 Task: Add Natural Factors Rx Omega to the cart.
Action: Mouse moved to (275, 118)
Screenshot: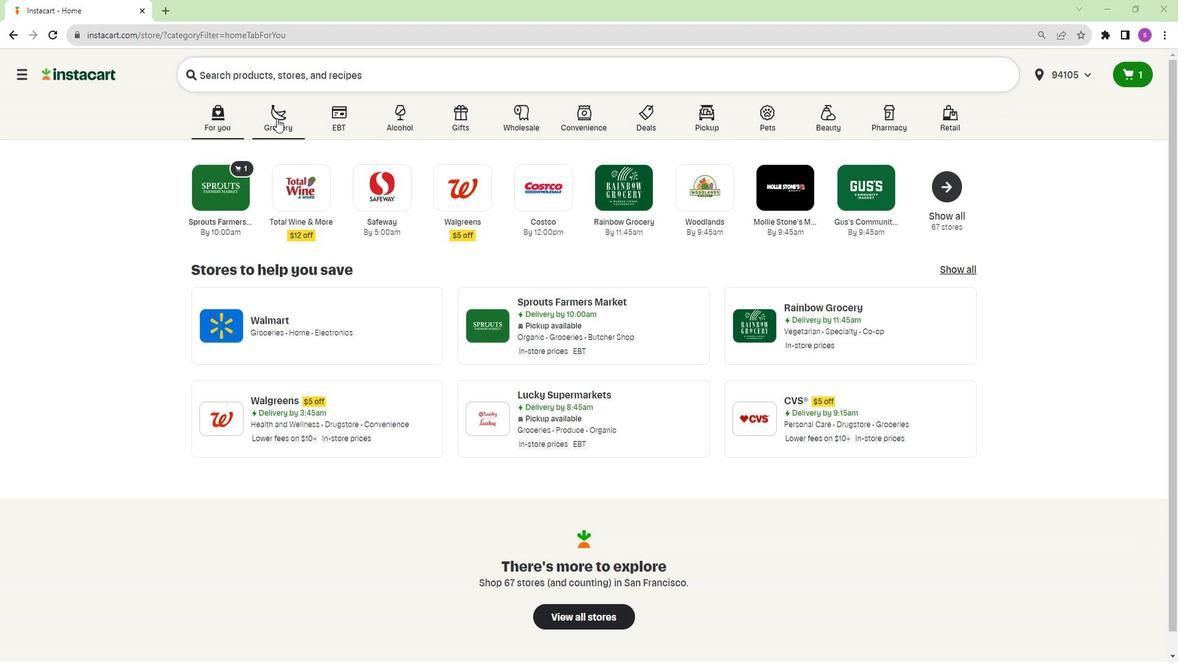 
Action: Mouse pressed left at (275, 118)
Screenshot: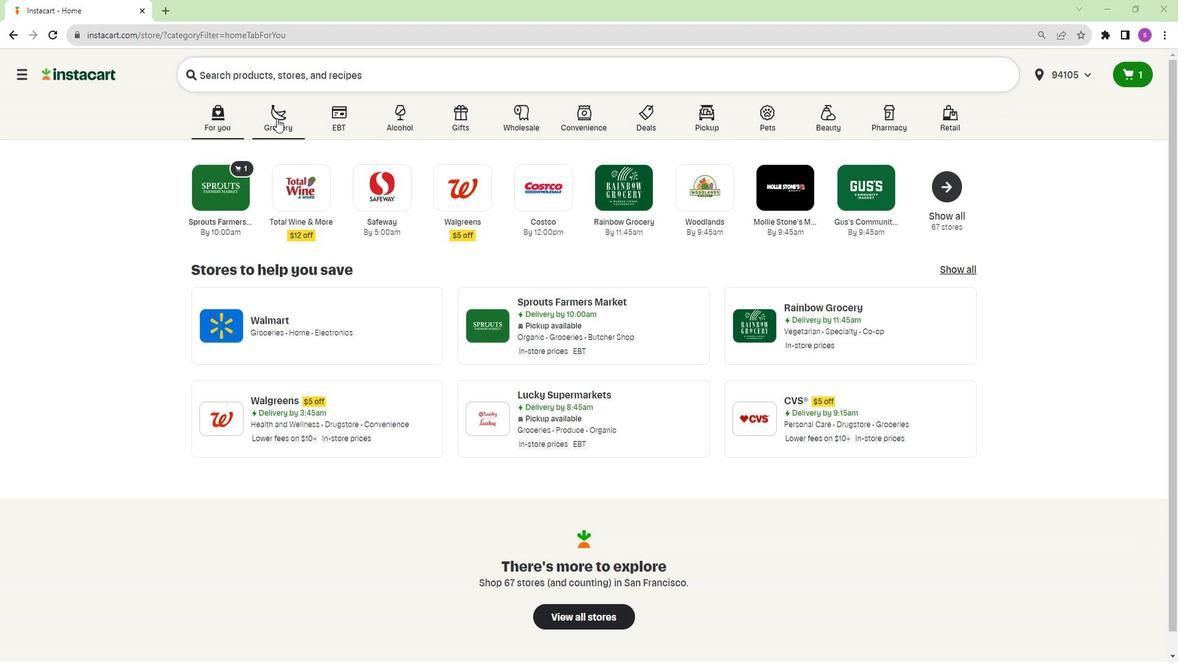 
Action: Mouse moved to (752, 202)
Screenshot: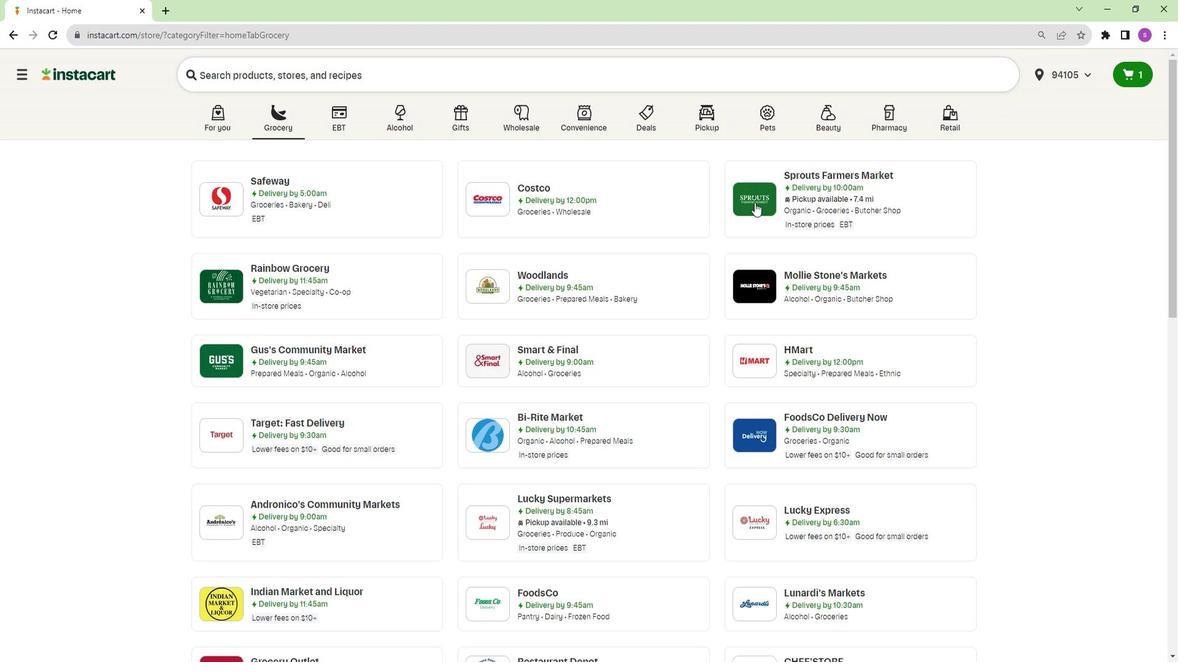 
Action: Mouse pressed left at (752, 202)
Screenshot: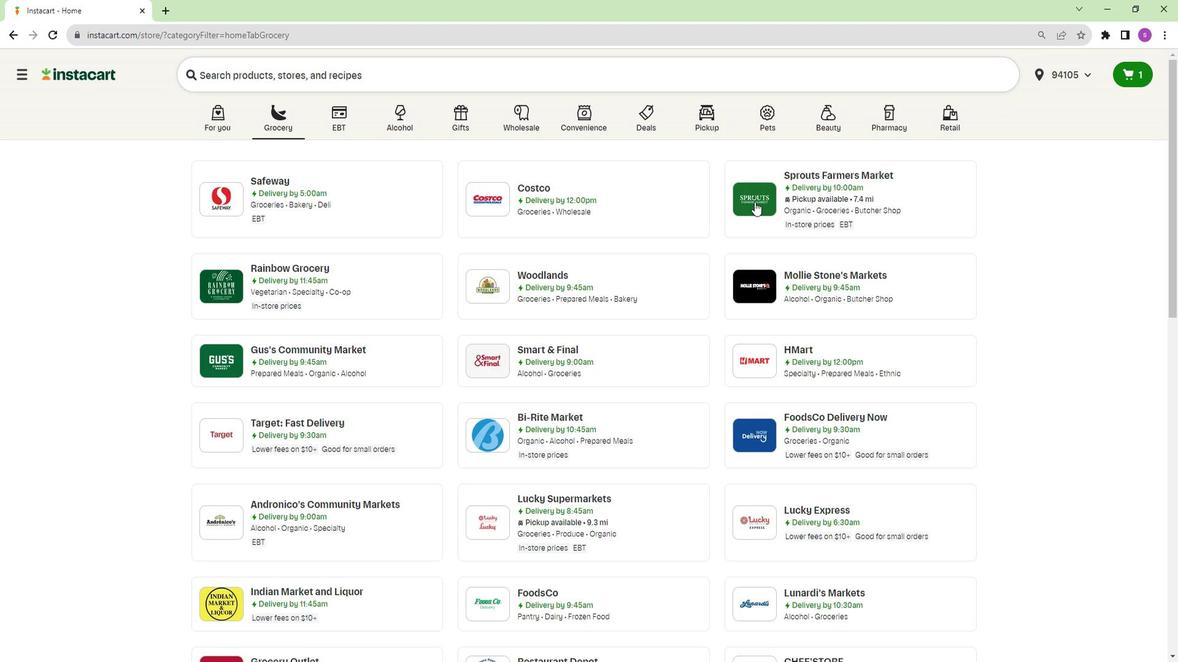 
Action: Mouse moved to (83, 466)
Screenshot: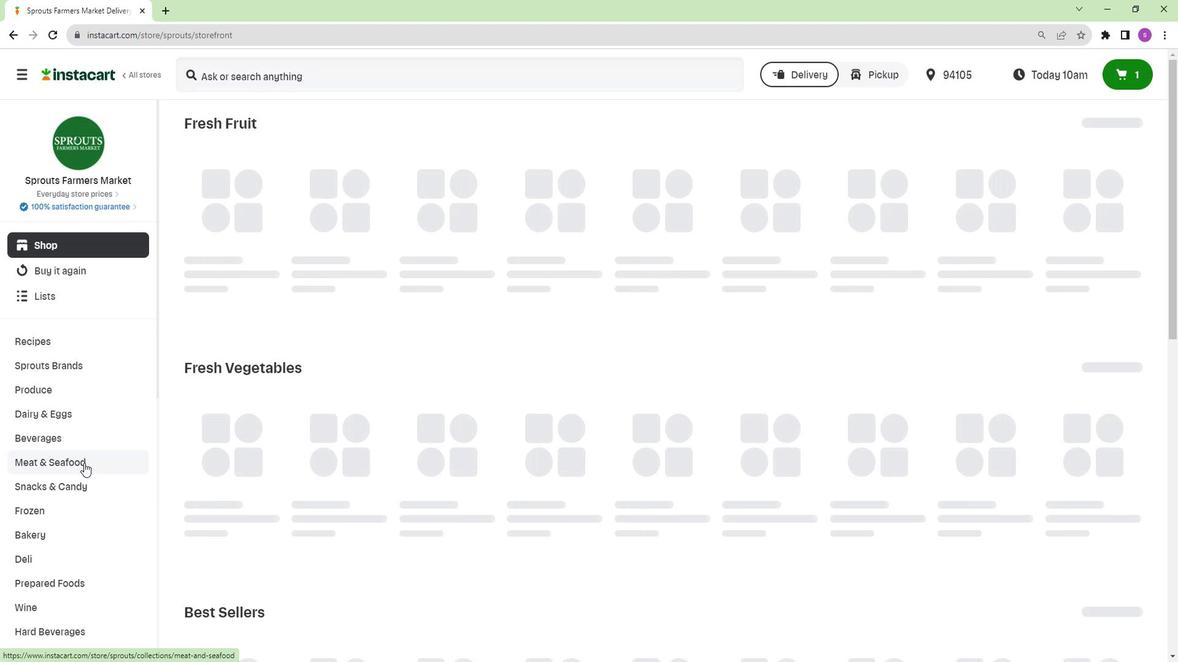 
Action: Mouse scrolled (83, 465) with delta (0, 0)
Screenshot: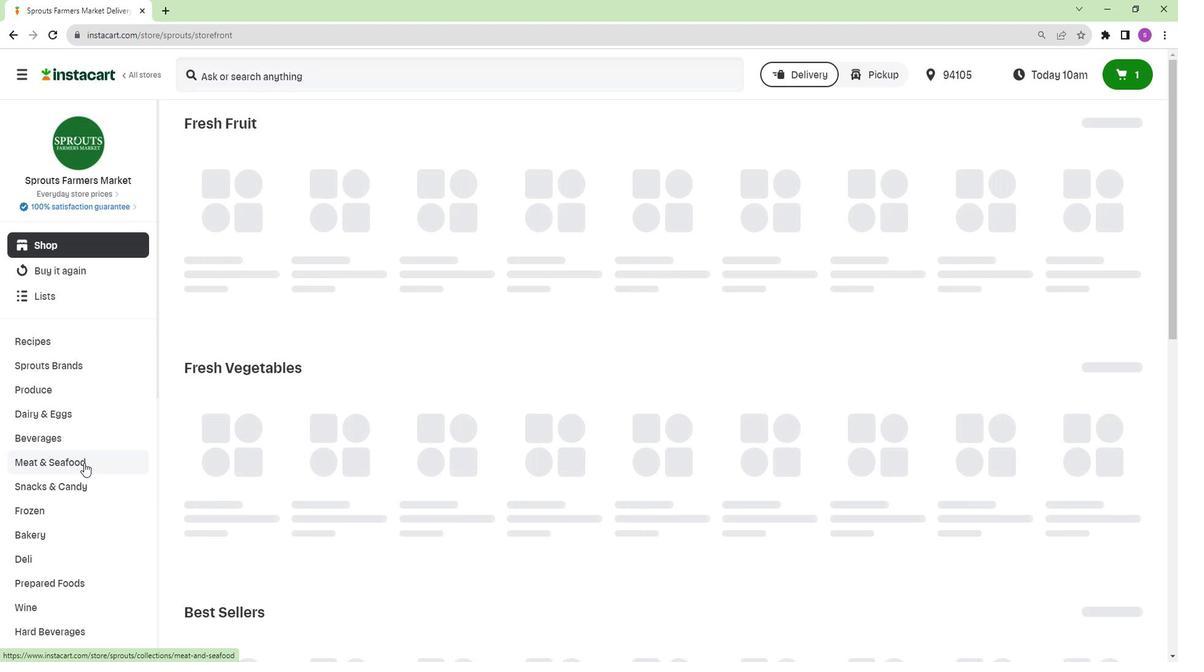 
Action: Mouse moved to (86, 463)
Screenshot: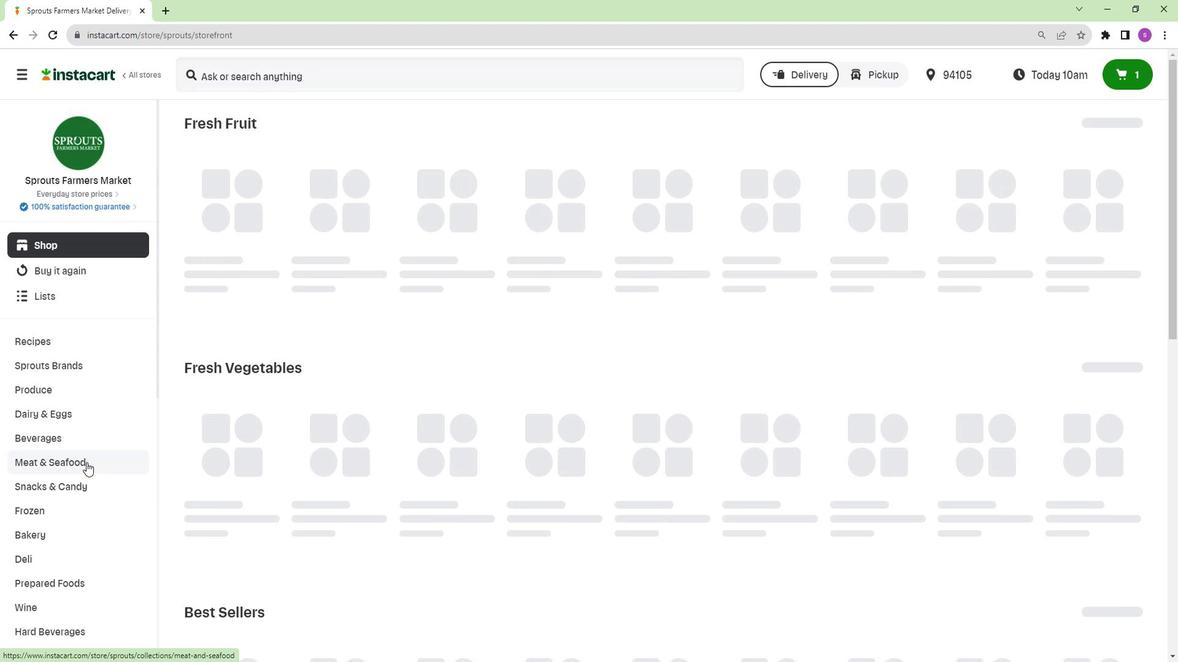 
Action: Mouse scrolled (86, 463) with delta (0, 0)
Screenshot: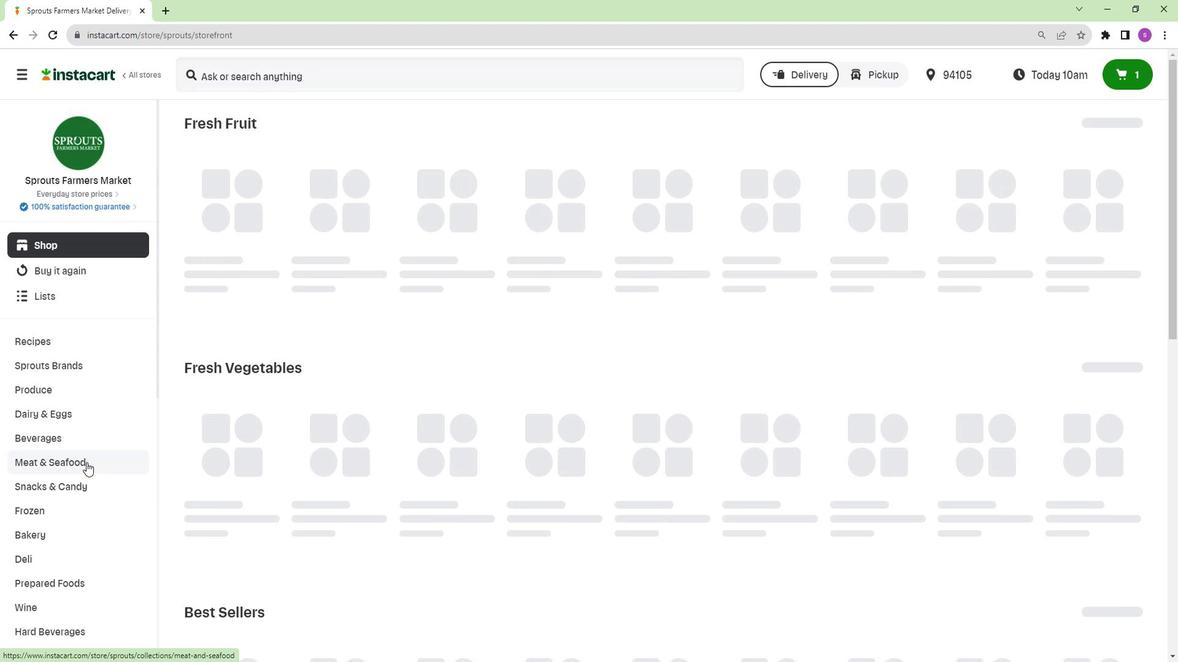 
Action: Mouse moved to (96, 451)
Screenshot: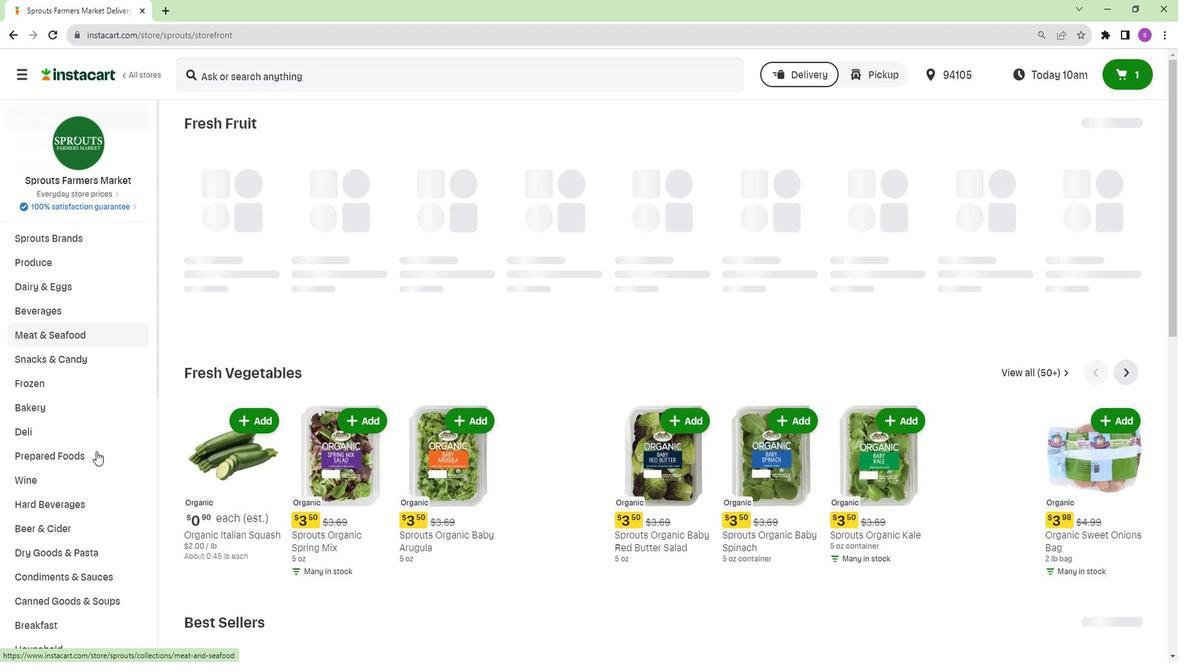 
Action: Mouse scrolled (96, 450) with delta (0, 0)
Screenshot: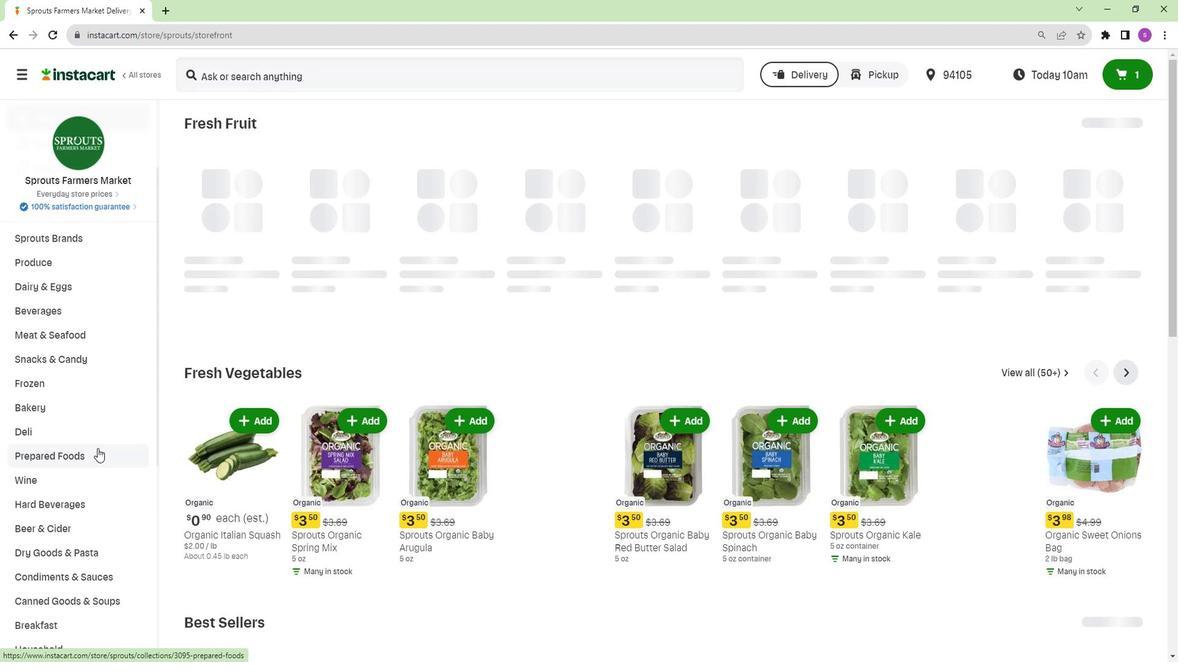 
Action: Mouse scrolled (96, 450) with delta (0, 0)
Screenshot: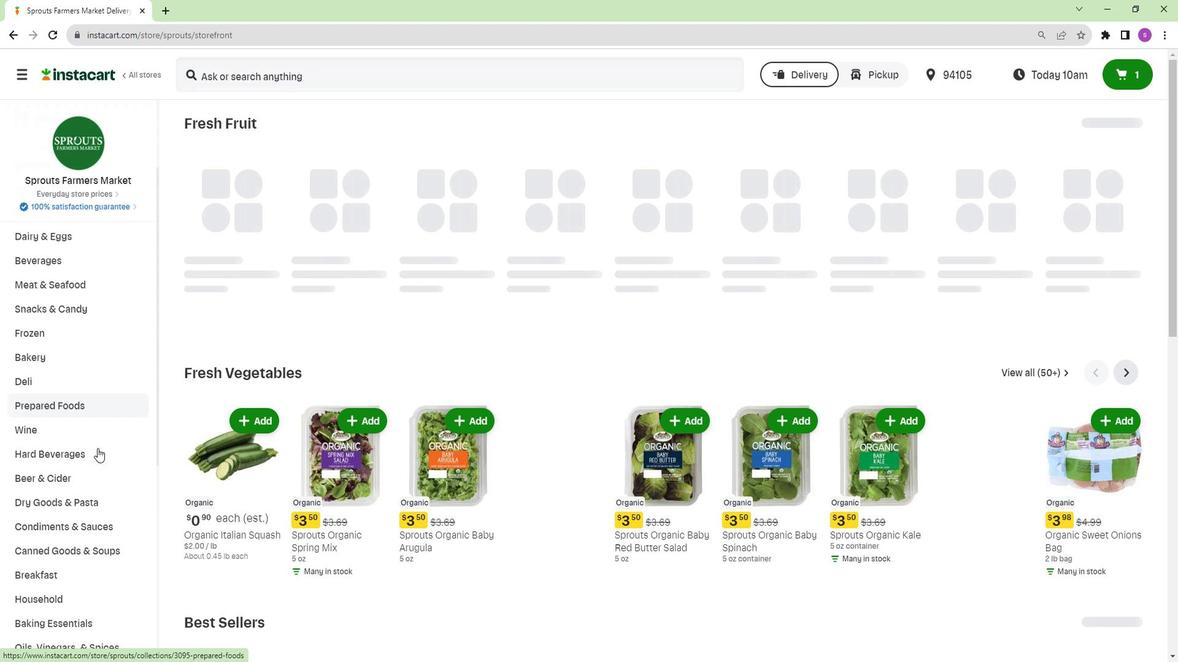 
Action: Mouse moved to (96, 450)
Screenshot: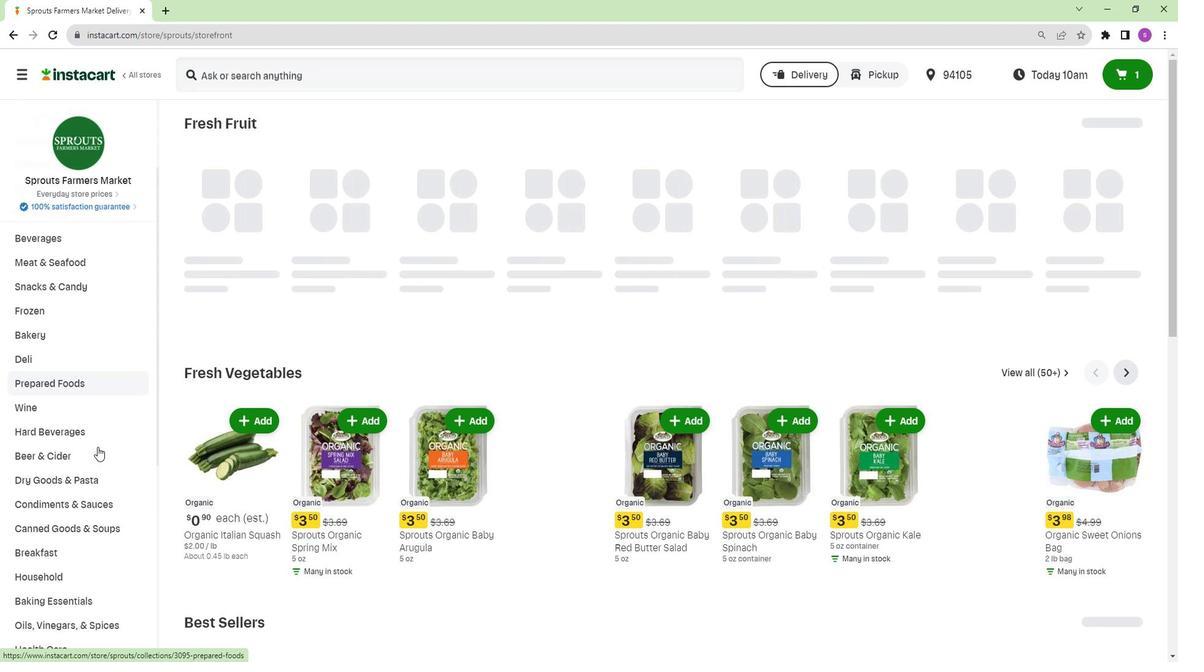 
Action: Mouse scrolled (96, 449) with delta (0, 0)
Screenshot: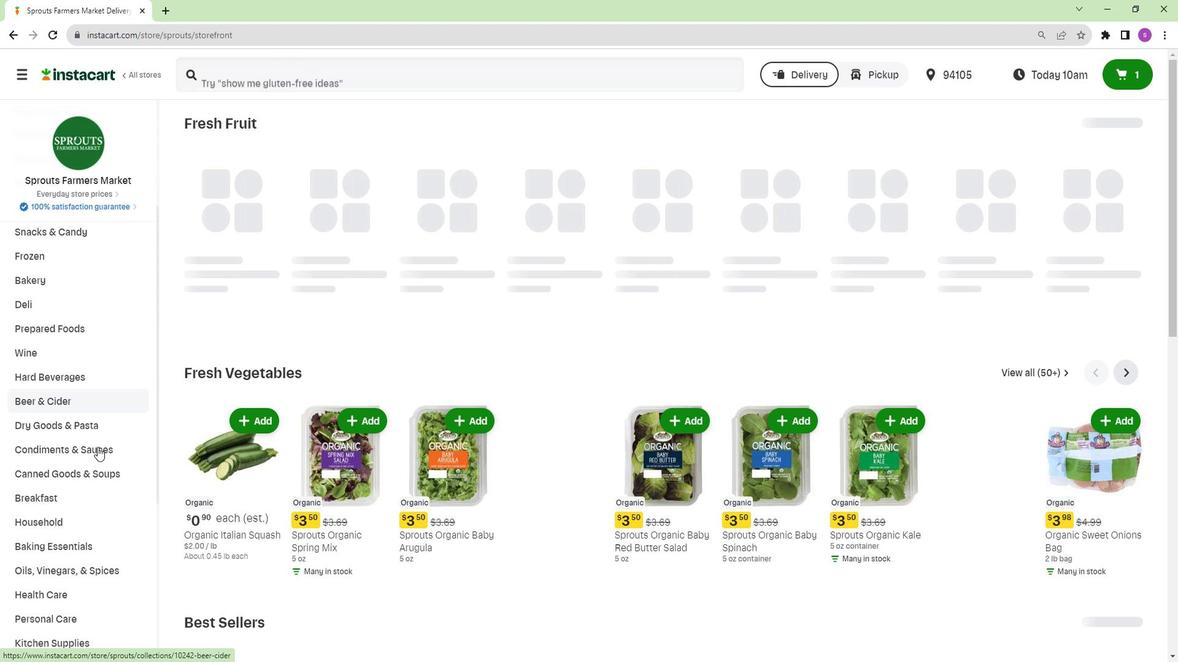 
Action: Mouse scrolled (96, 449) with delta (0, 0)
Screenshot: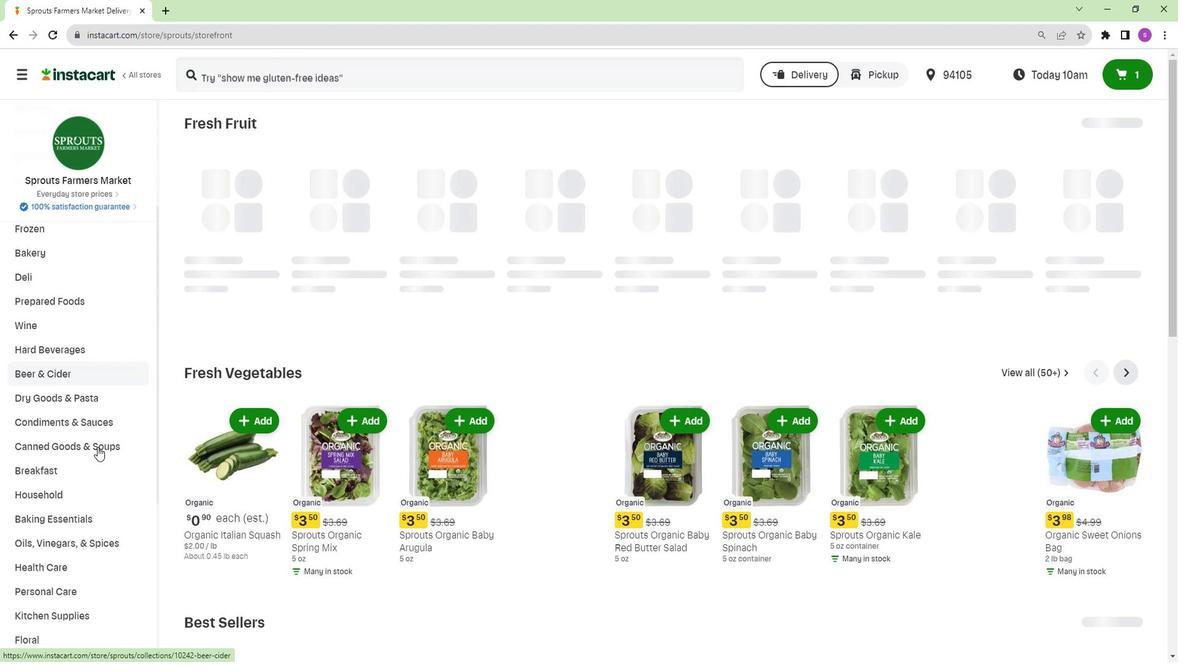
Action: Mouse moved to (55, 466)
Screenshot: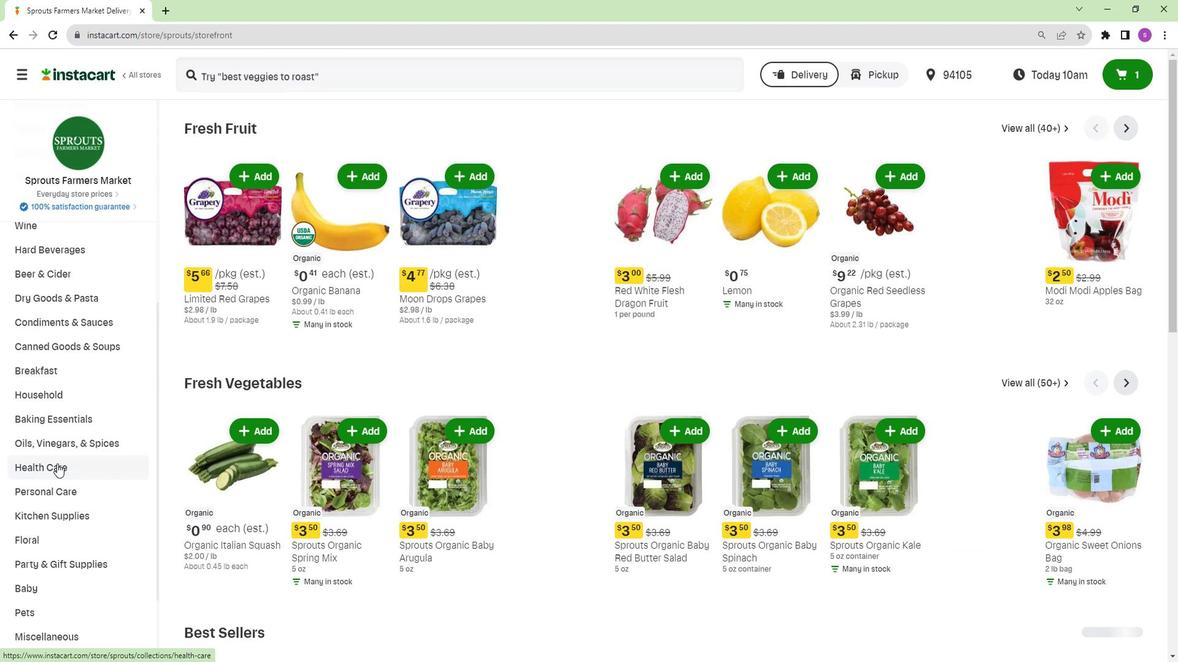 
Action: Mouse pressed left at (55, 466)
Screenshot: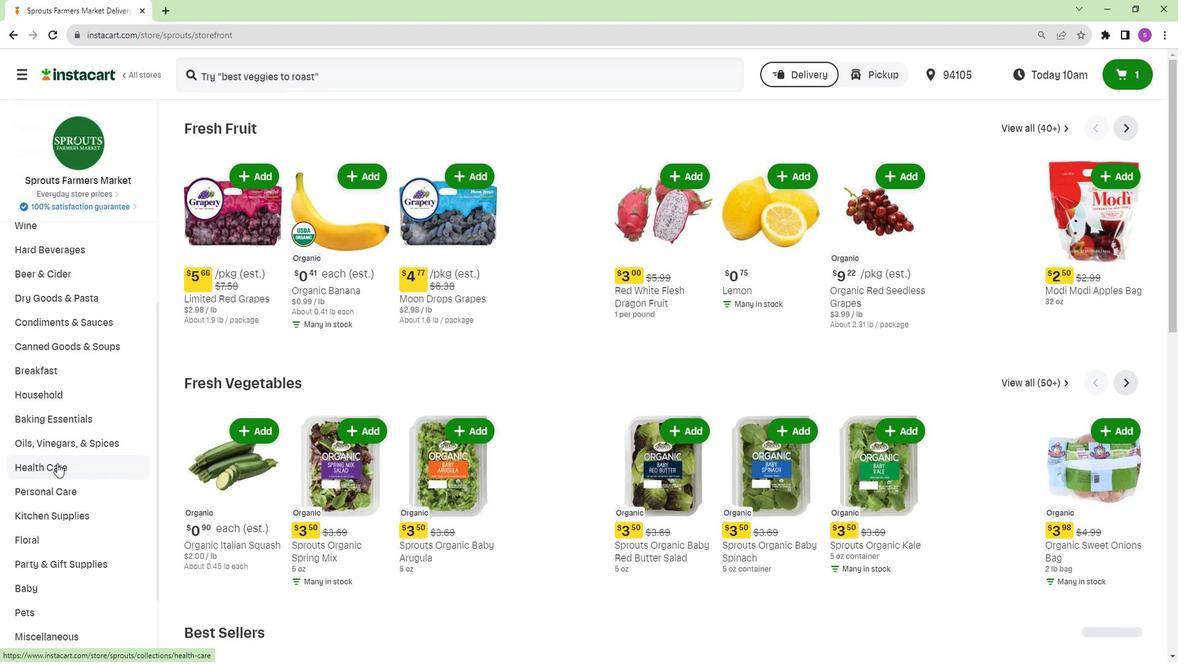 
Action: Mouse moved to (99, 520)
Screenshot: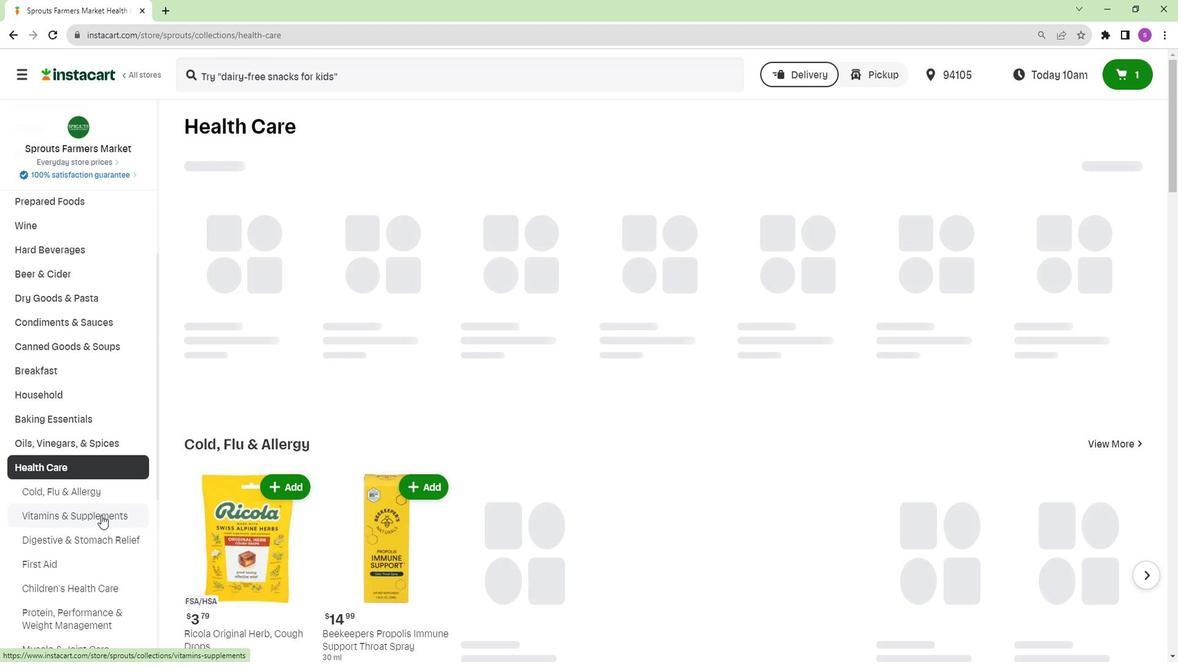 
Action: Mouse pressed left at (99, 520)
Screenshot: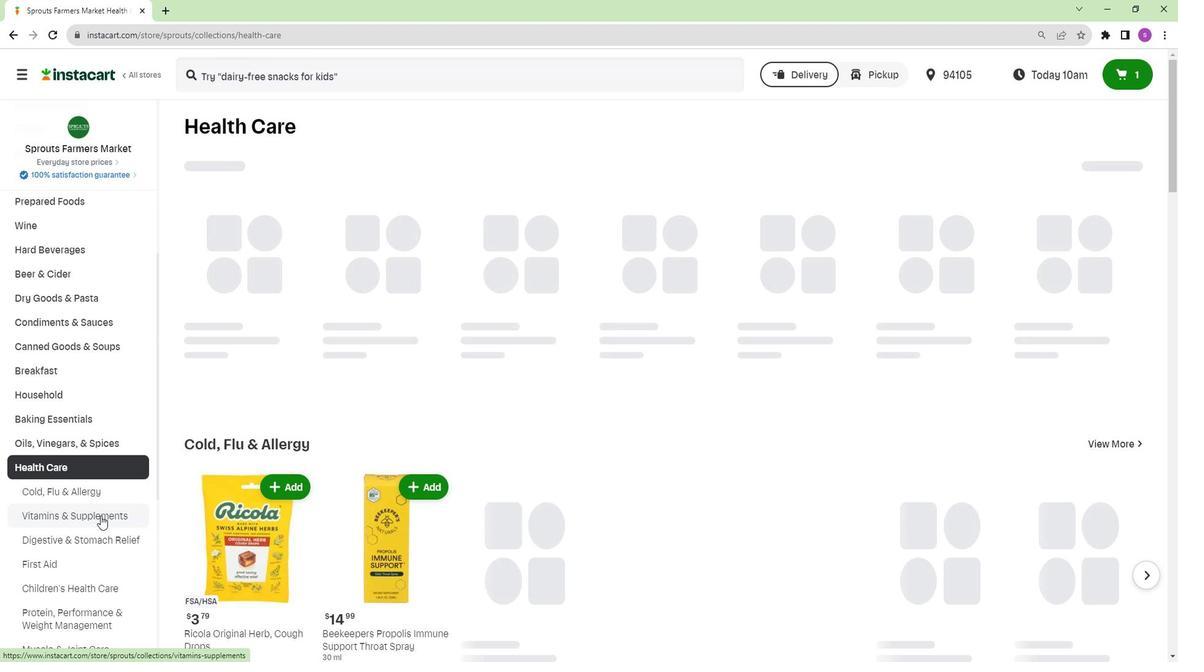 
Action: Mouse moved to (747, 173)
Screenshot: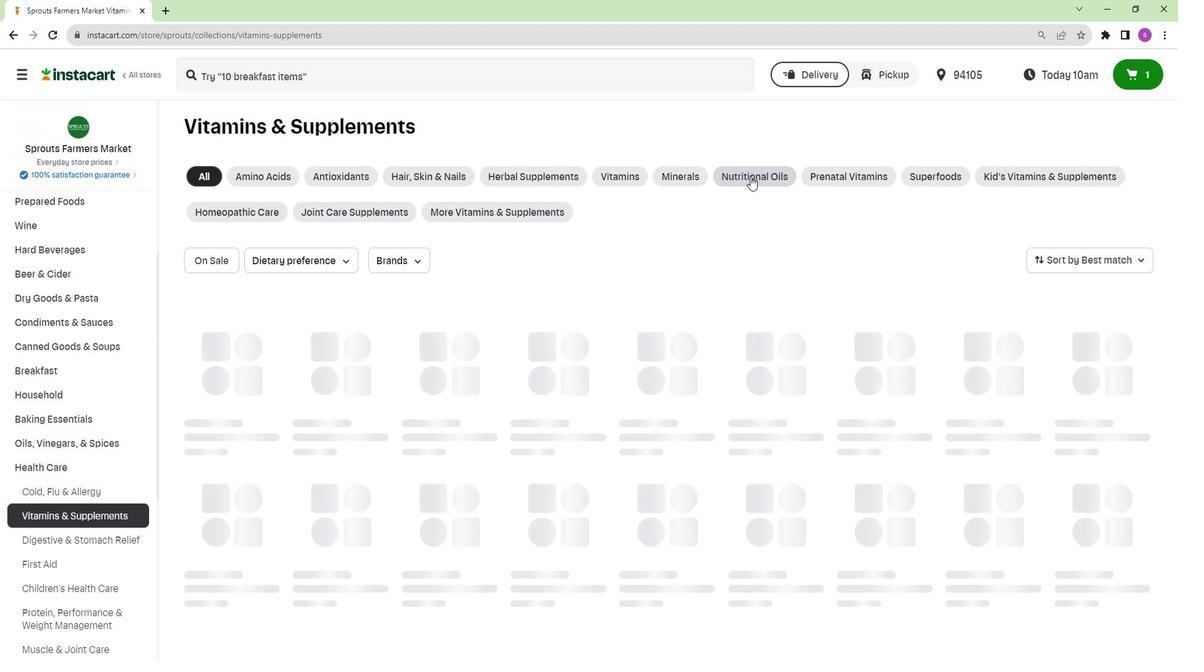 
Action: Mouse pressed left at (747, 173)
Screenshot: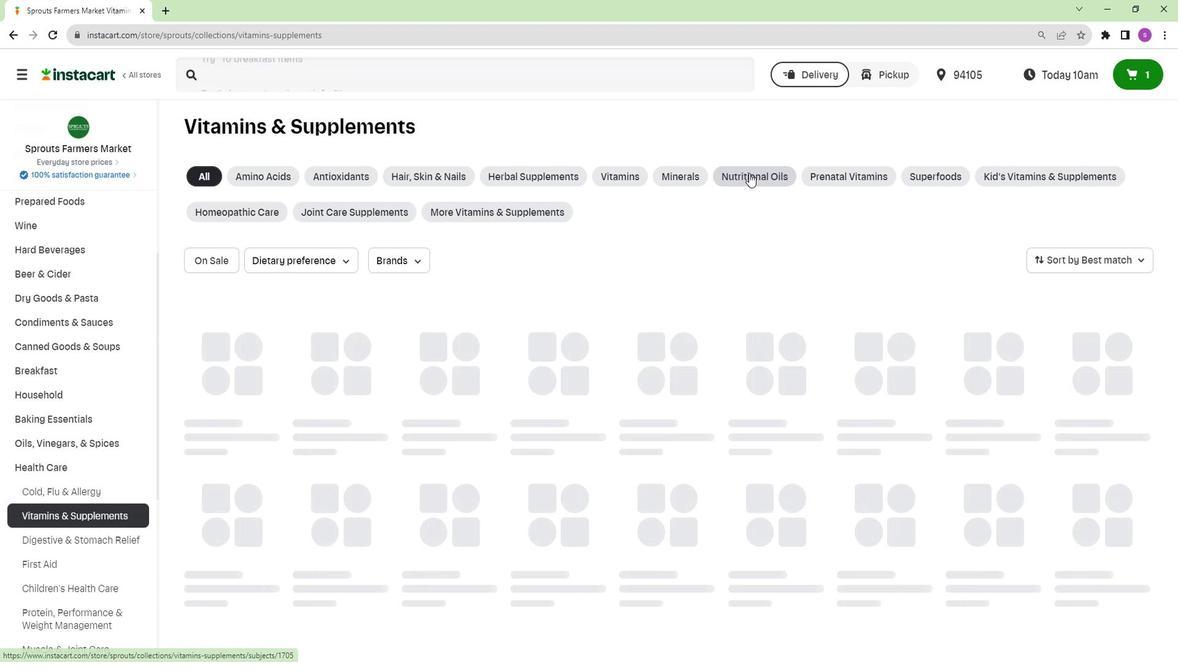 
Action: Mouse moved to (386, 71)
Screenshot: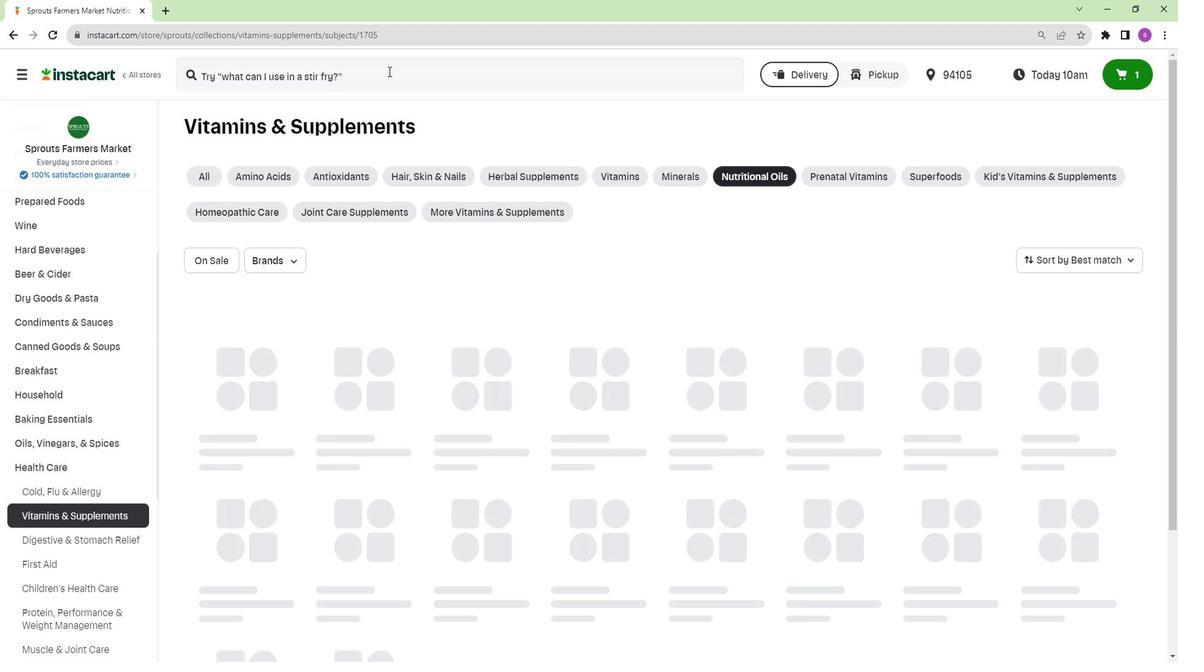 
Action: Mouse pressed left at (386, 71)
Screenshot: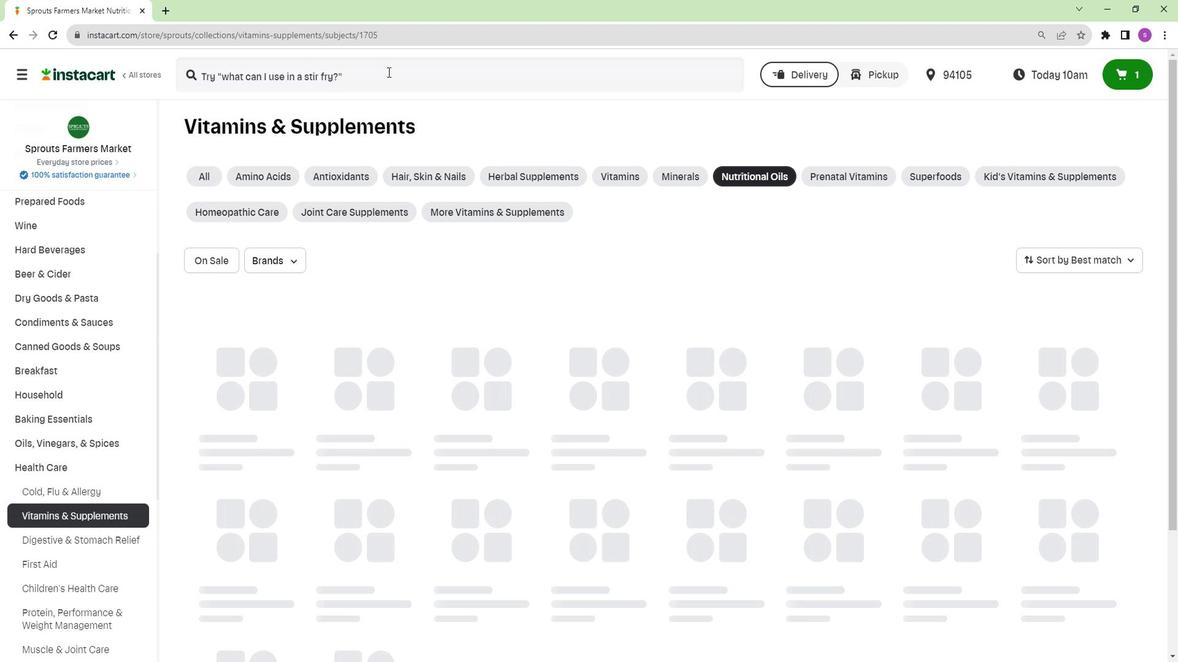 
Action: Key pressed <Key.shift>Natural<Key.space><Key.shift>Factors<Key.space><Key.shift>Rx<Key.space><Key.shift>Omega<Key.enter>
Screenshot: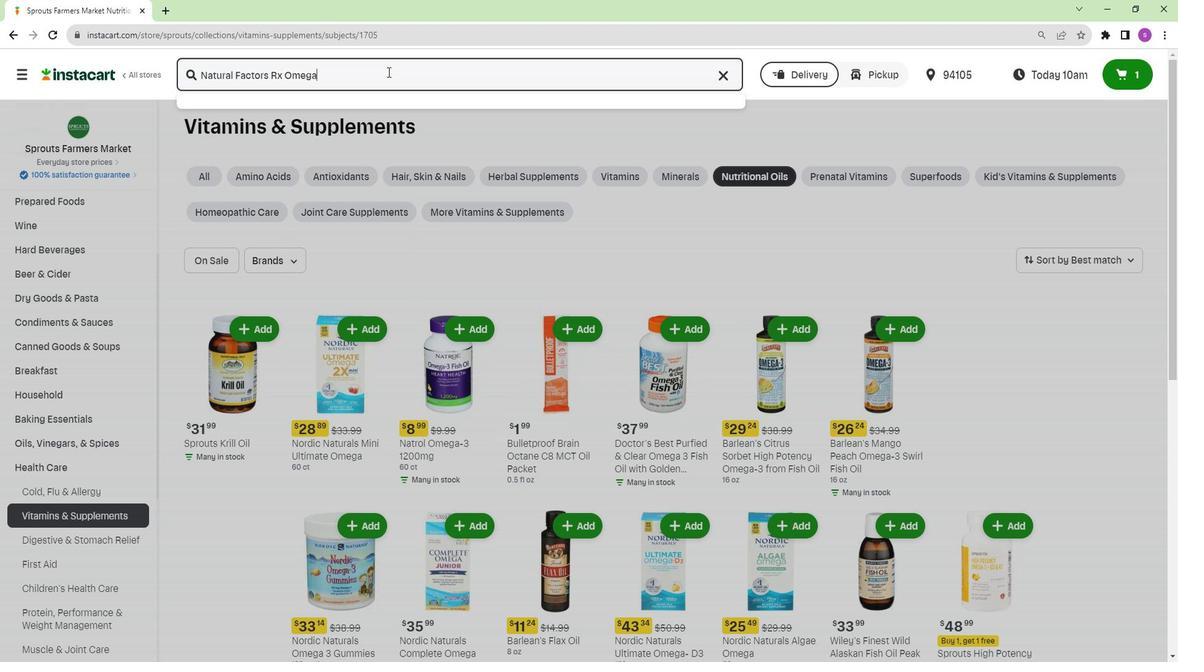 
Action: Mouse moved to (336, 209)
Screenshot: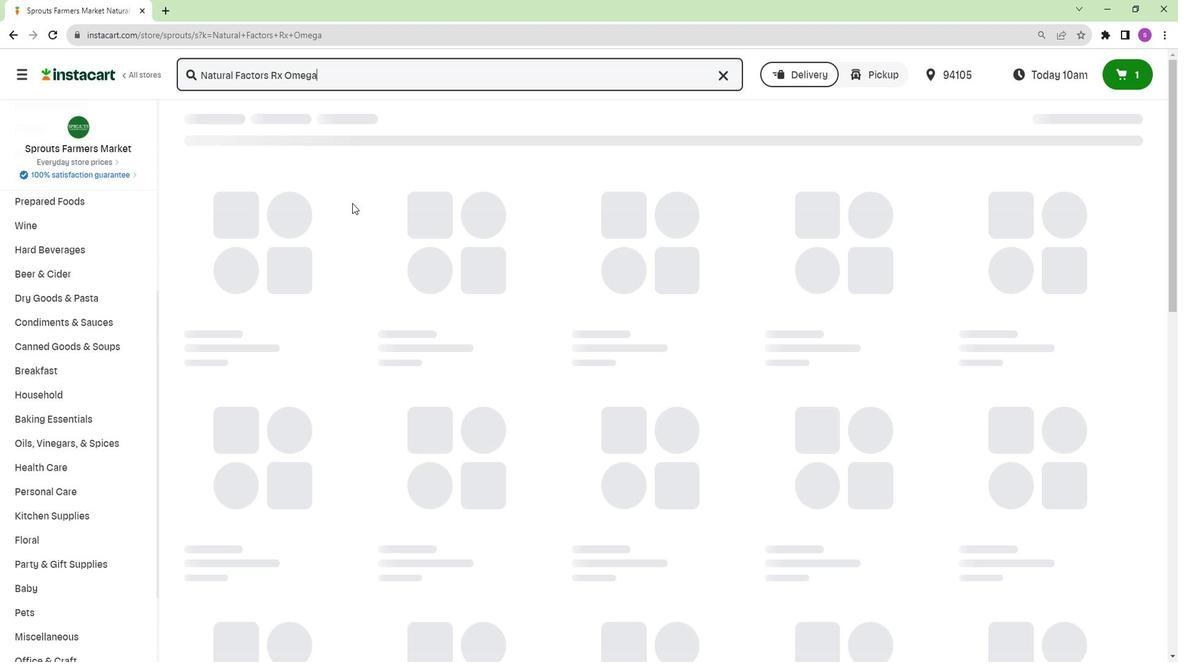 
Action: Mouse scrolled (336, 209) with delta (0, 0)
Screenshot: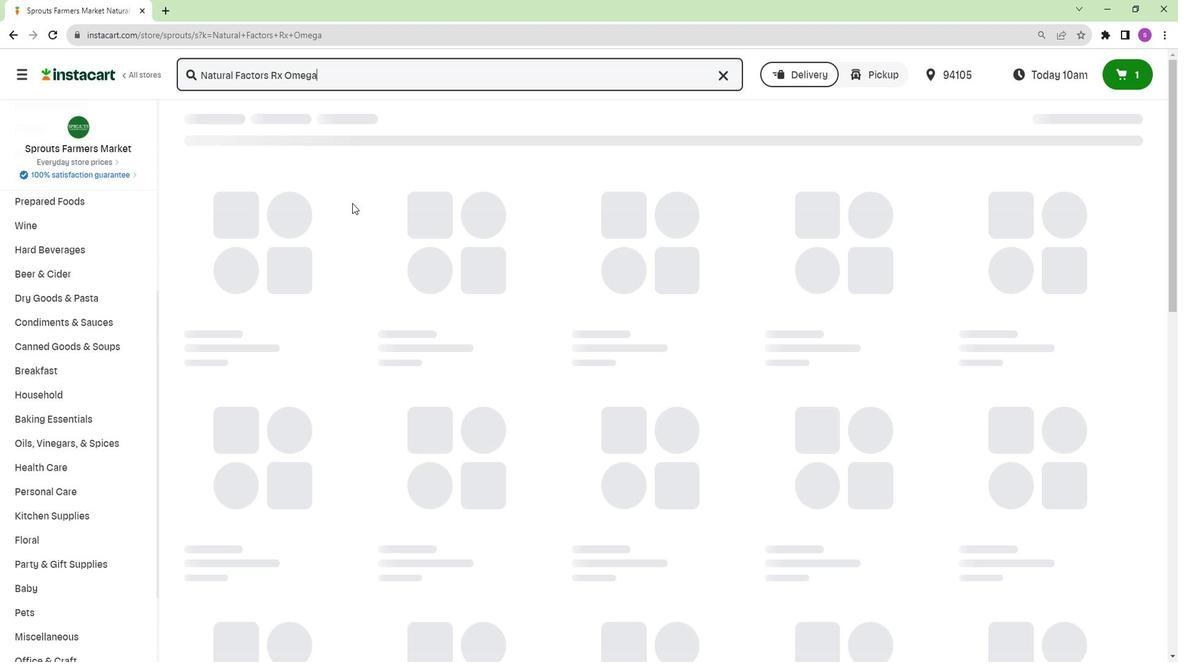 
Action: Mouse moved to (336, 212)
Screenshot: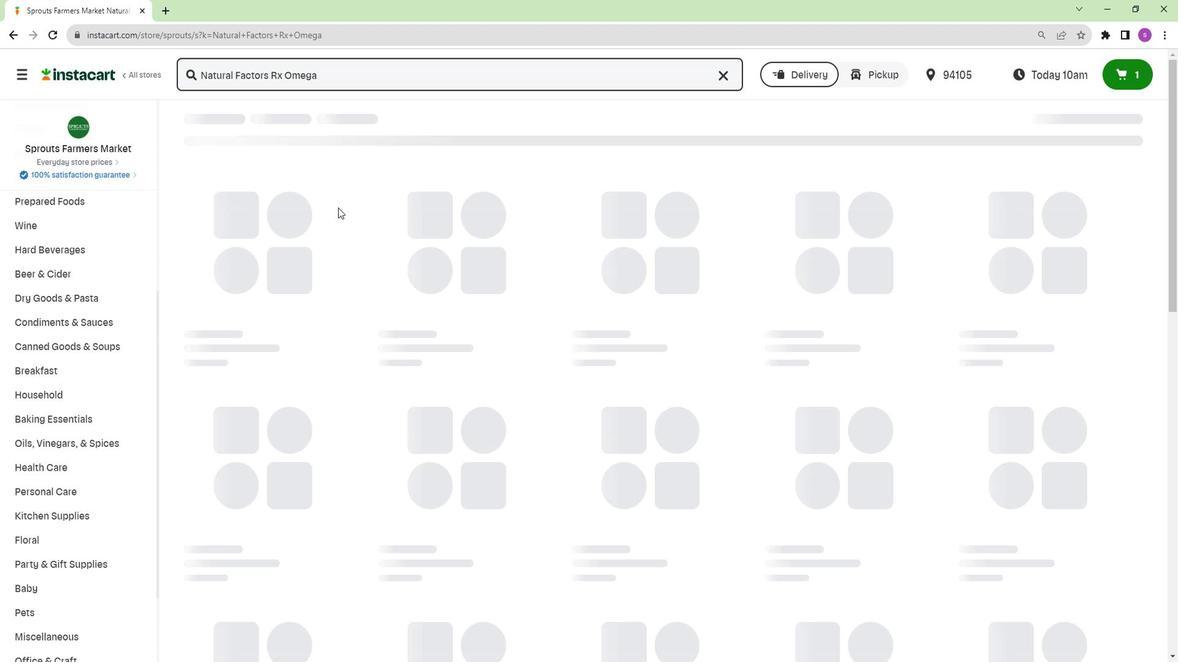 
Action: Mouse scrolled (336, 211) with delta (0, 0)
Screenshot: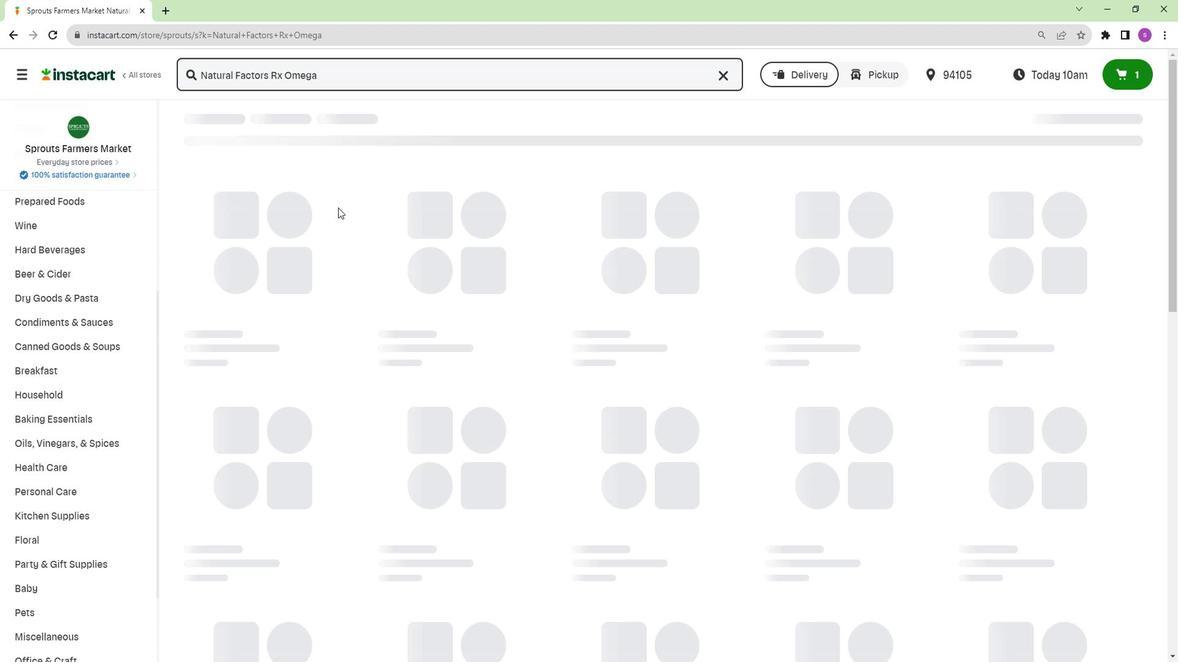 
Action: Mouse moved to (336, 214)
Screenshot: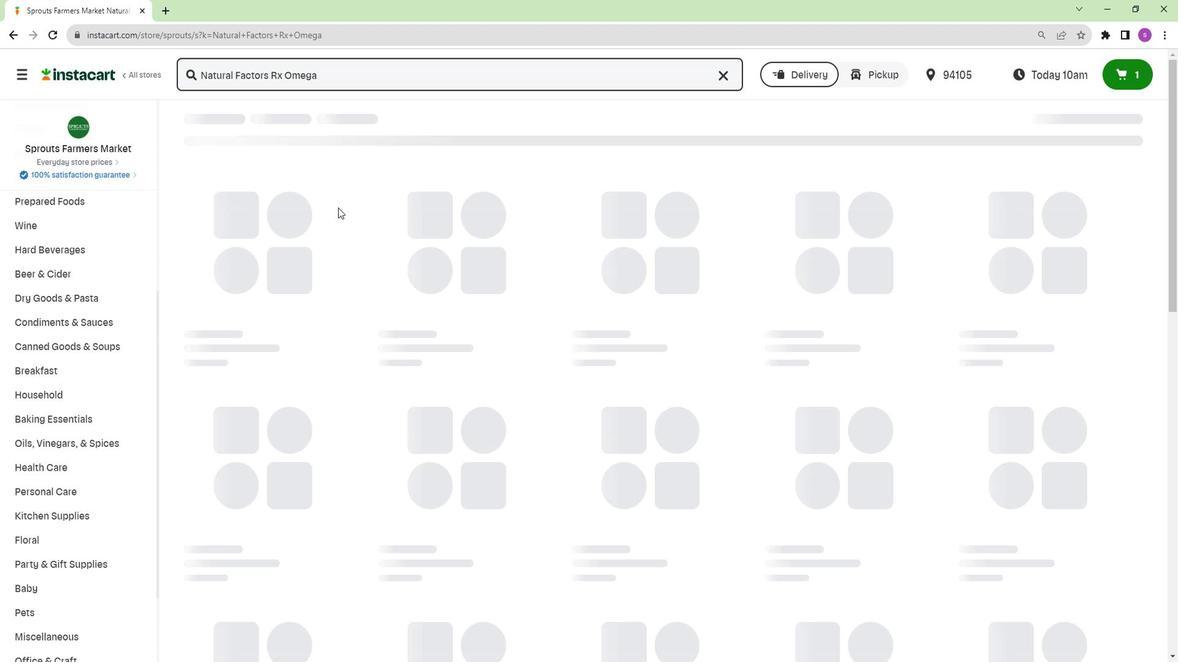 
Action: Mouse scrolled (336, 214) with delta (0, 0)
Screenshot: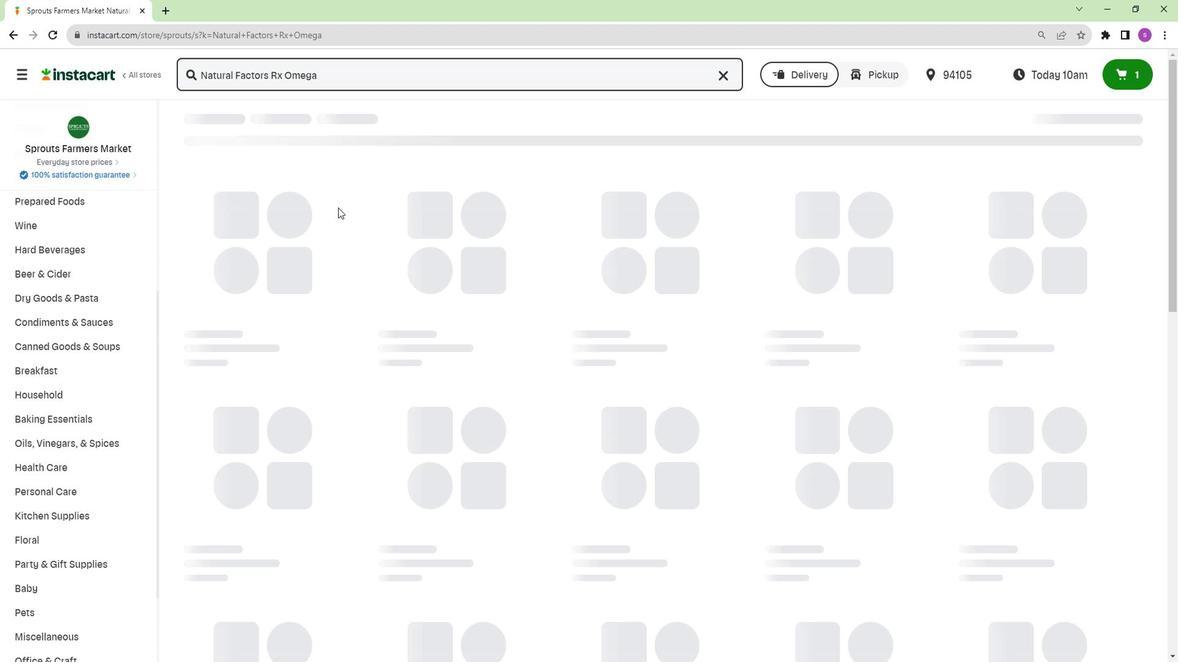 
Action: Mouse moved to (336, 217)
Screenshot: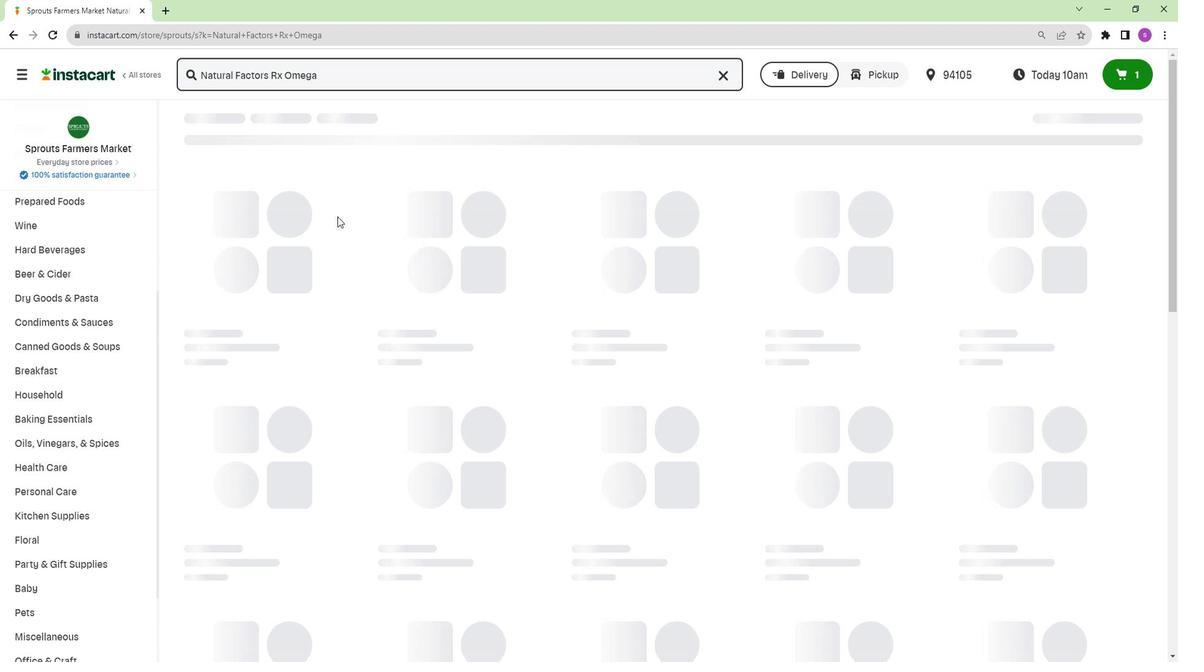 
Action: Mouse scrolled (336, 216) with delta (0, 0)
Screenshot: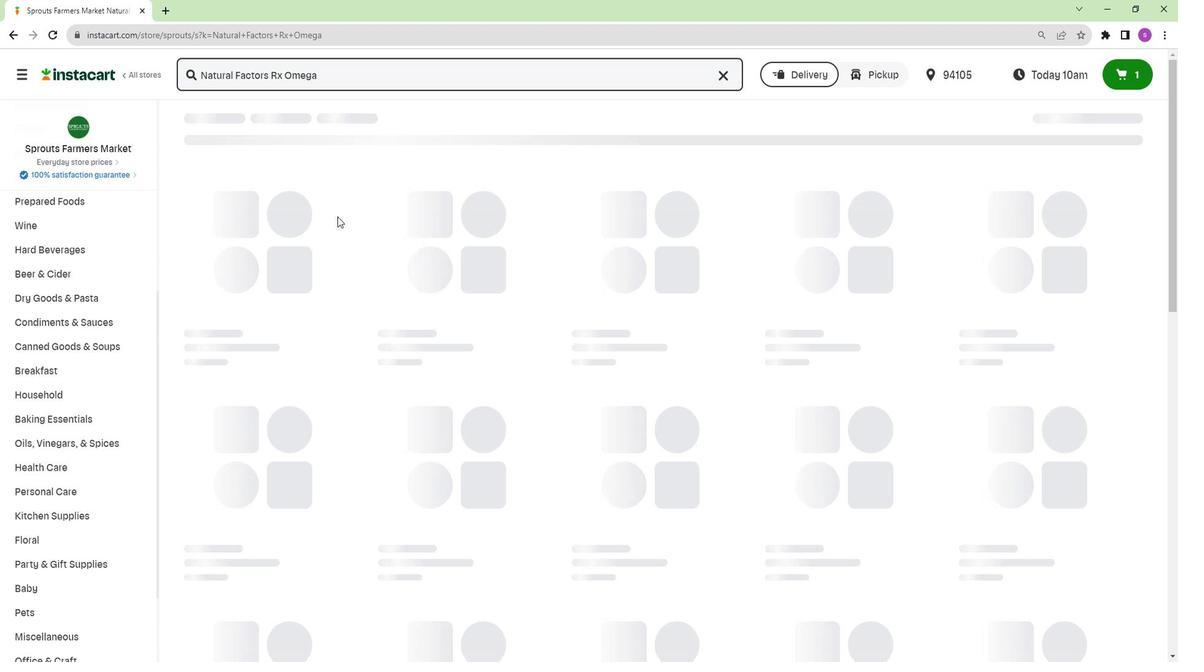 
Action: Mouse moved to (333, 240)
Screenshot: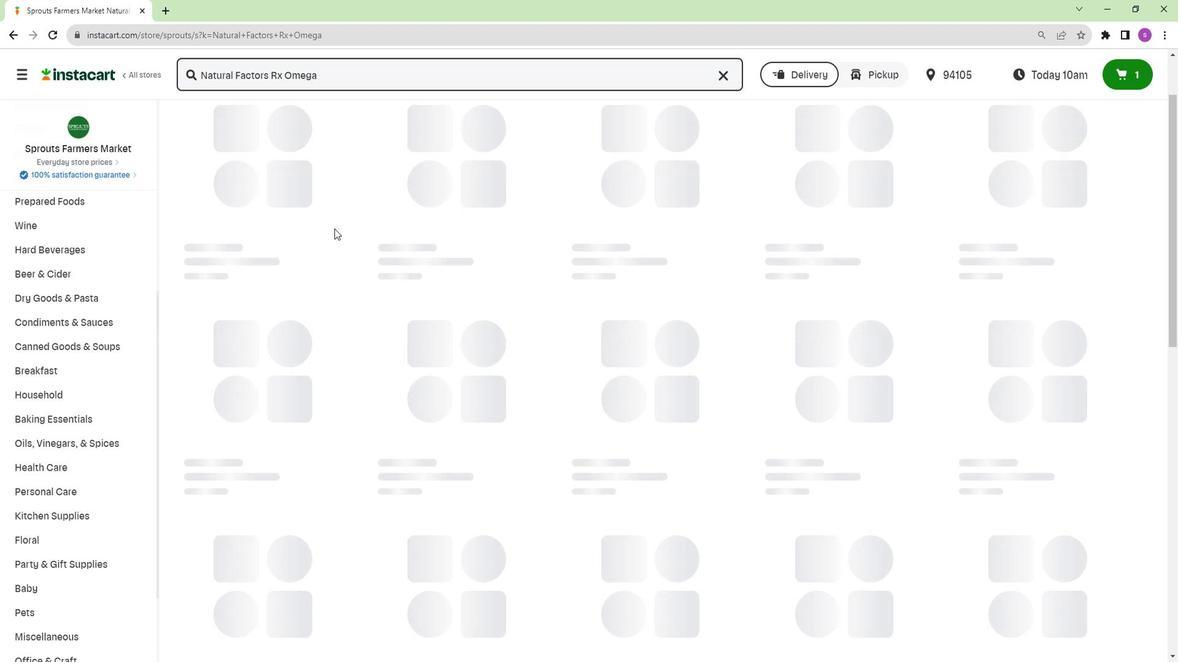
Action: Mouse scrolled (333, 241) with delta (0, 0)
Screenshot: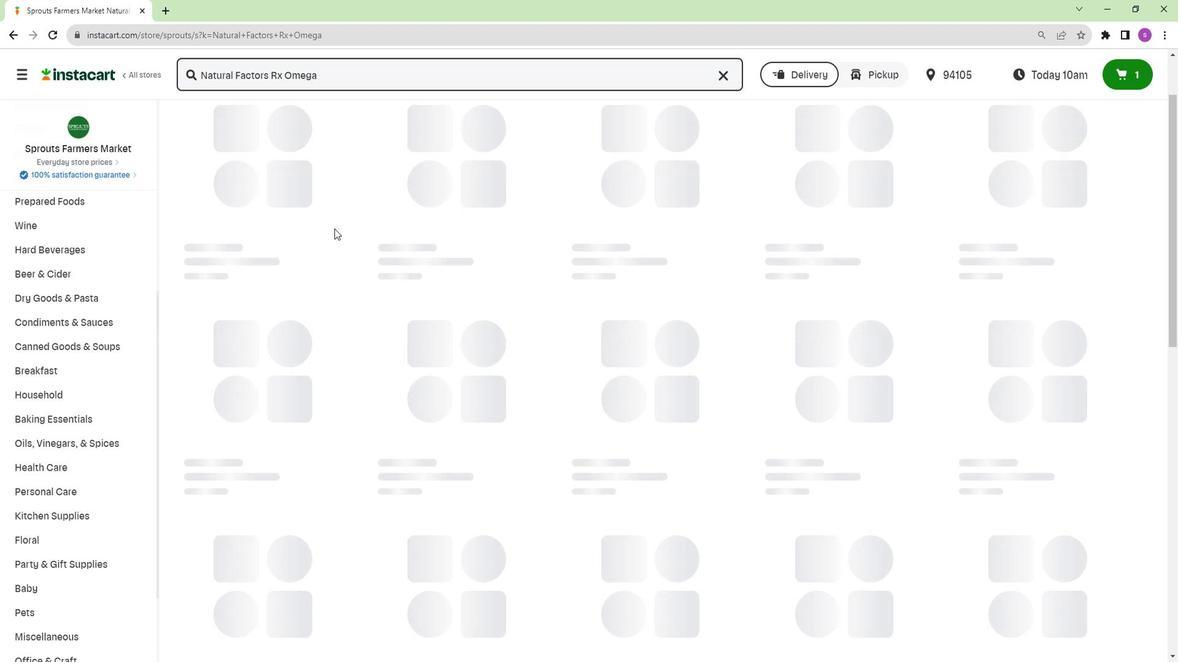 
Action: Mouse moved to (335, 251)
Screenshot: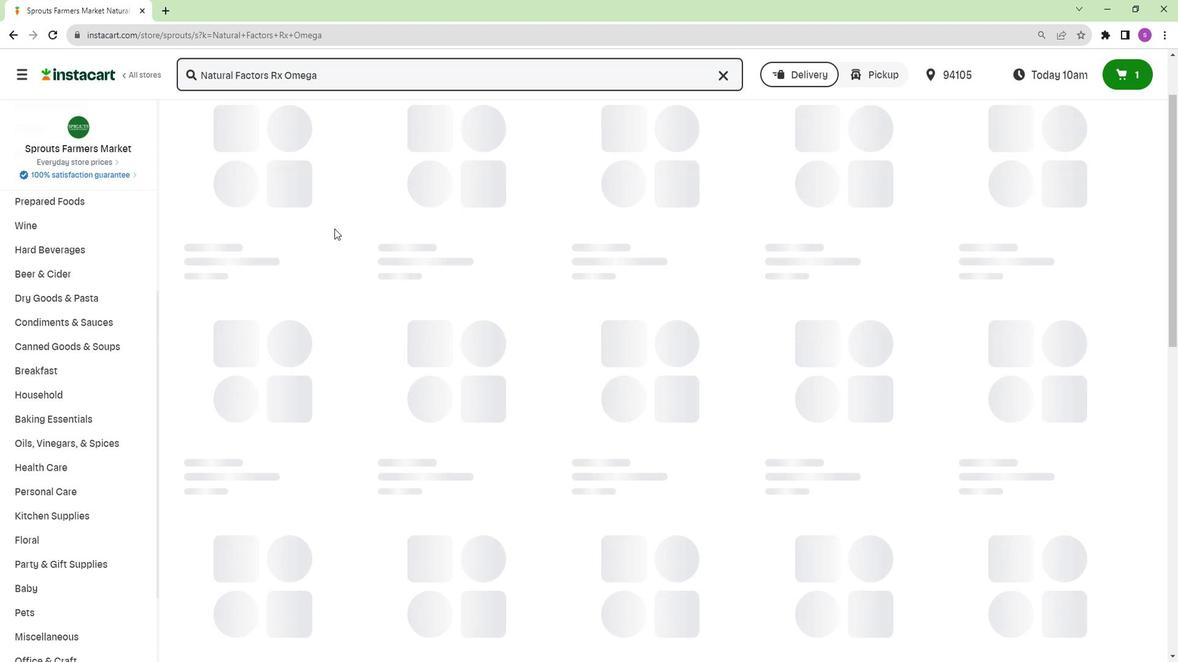 
Action: Mouse scrolled (335, 252) with delta (0, 0)
Screenshot: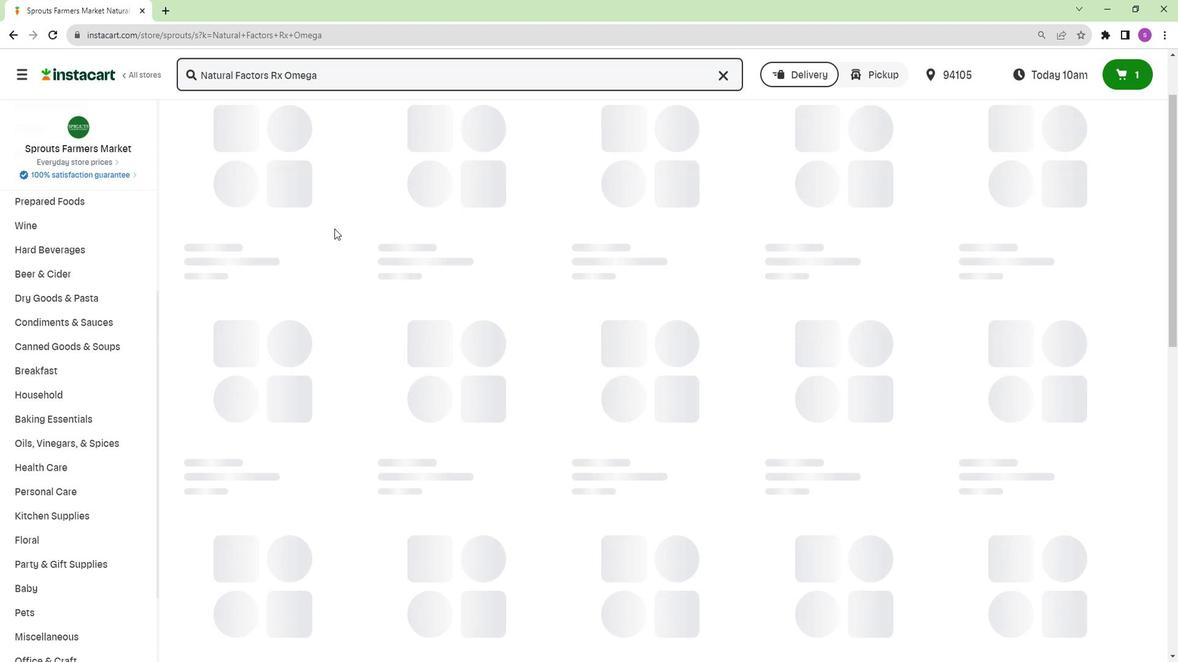 
Action: Mouse moved to (333, 265)
Screenshot: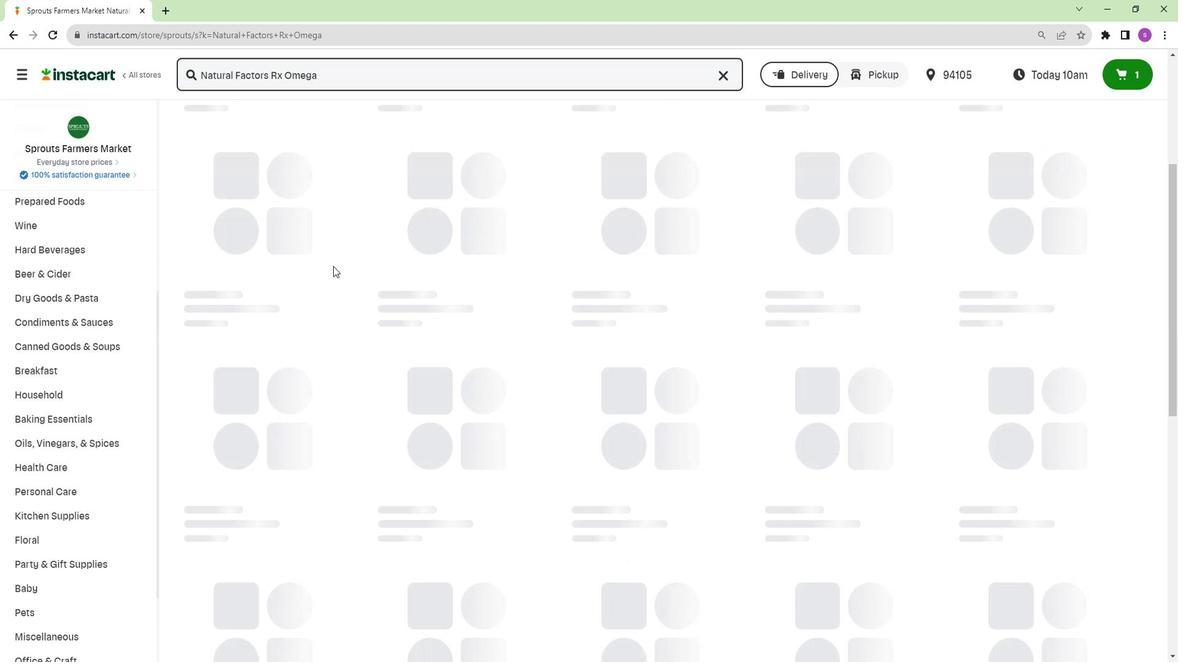 
Action: Mouse scrolled (333, 266) with delta (0, 0)
Screenshot: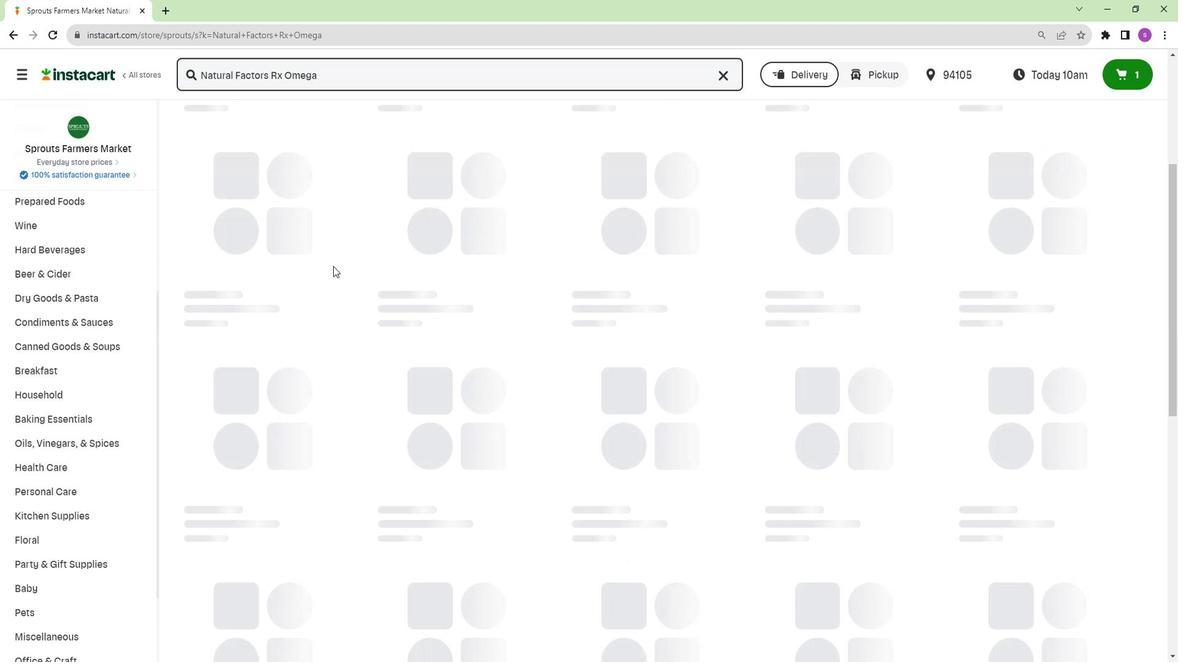 
Action: Mouse moved to (320, 269)
Screenshot: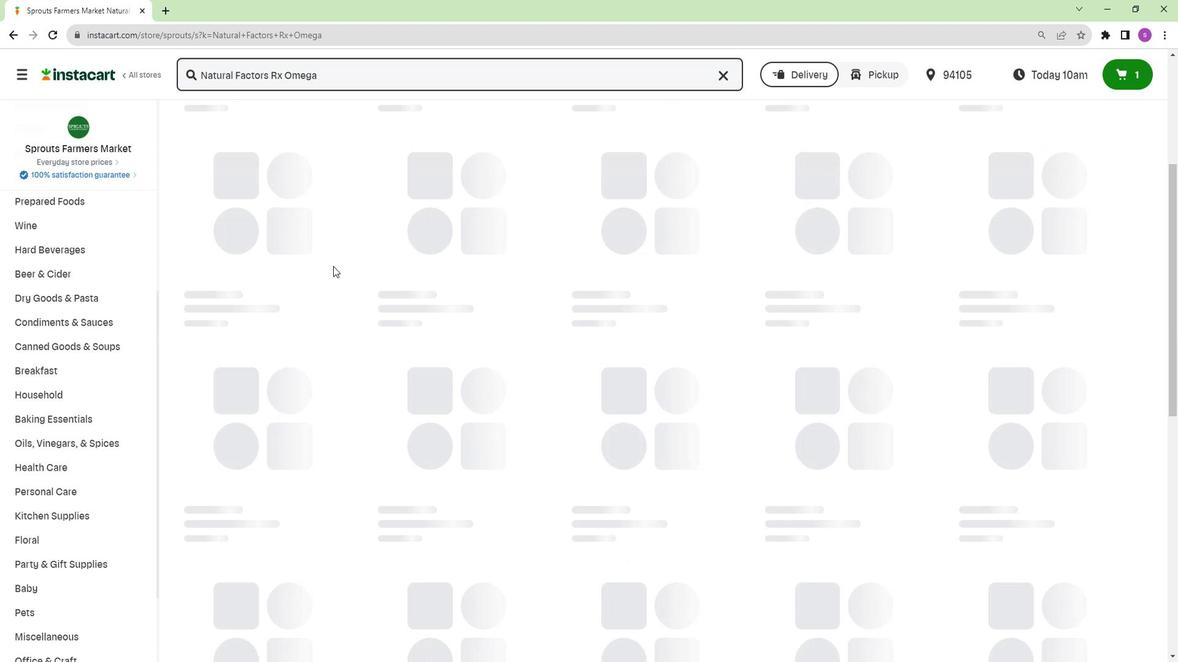 
Action: Mouse scrolled (320, 270) with delta (0, 0)
Screenshot: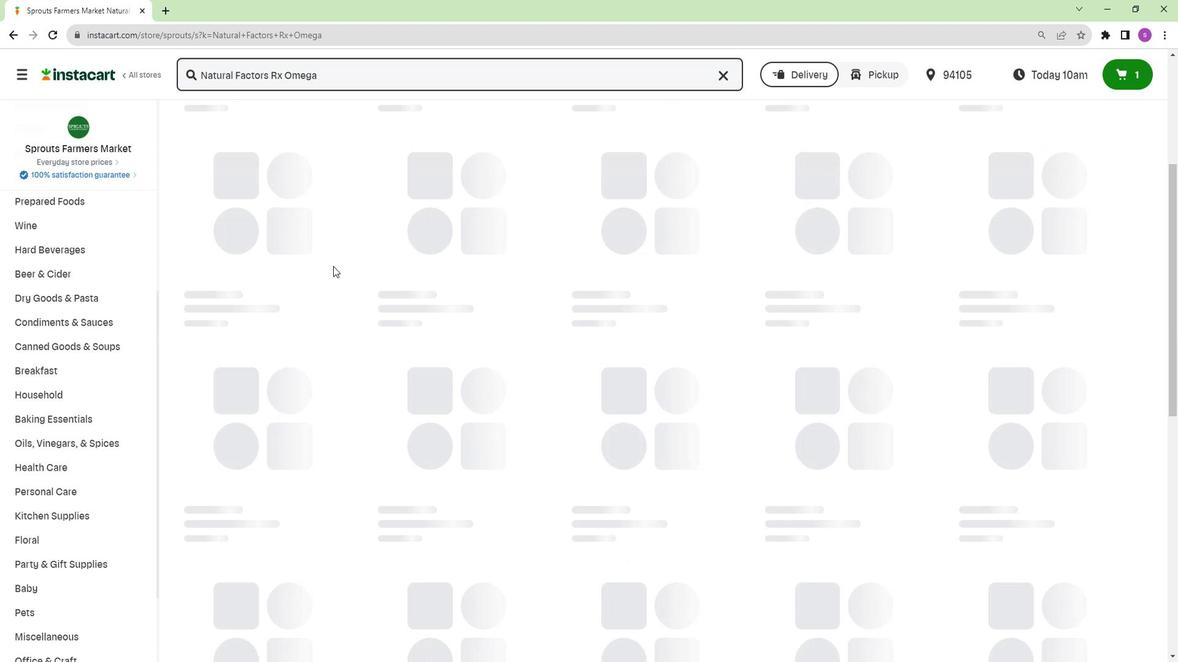 
Action: Mouse moved to (718, 204)
Screenshot: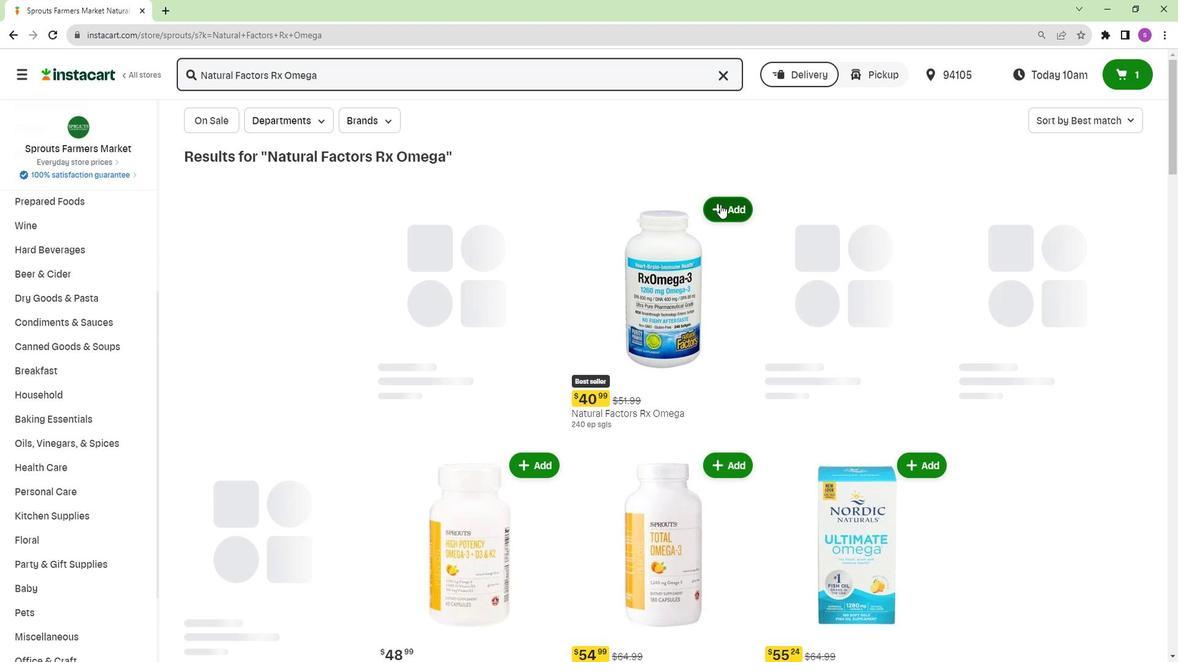 
Action: Mouse pressed left at (718, 204)
Screenshot: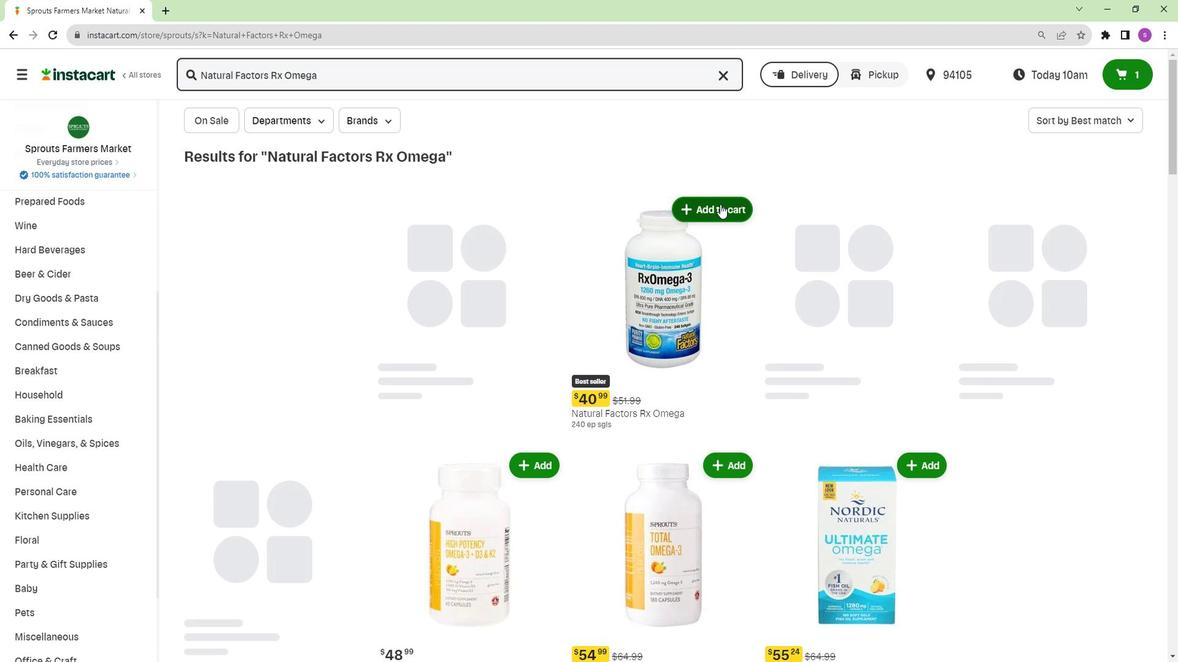 
Action: Mouse moved to (726, 250)
Screenshot: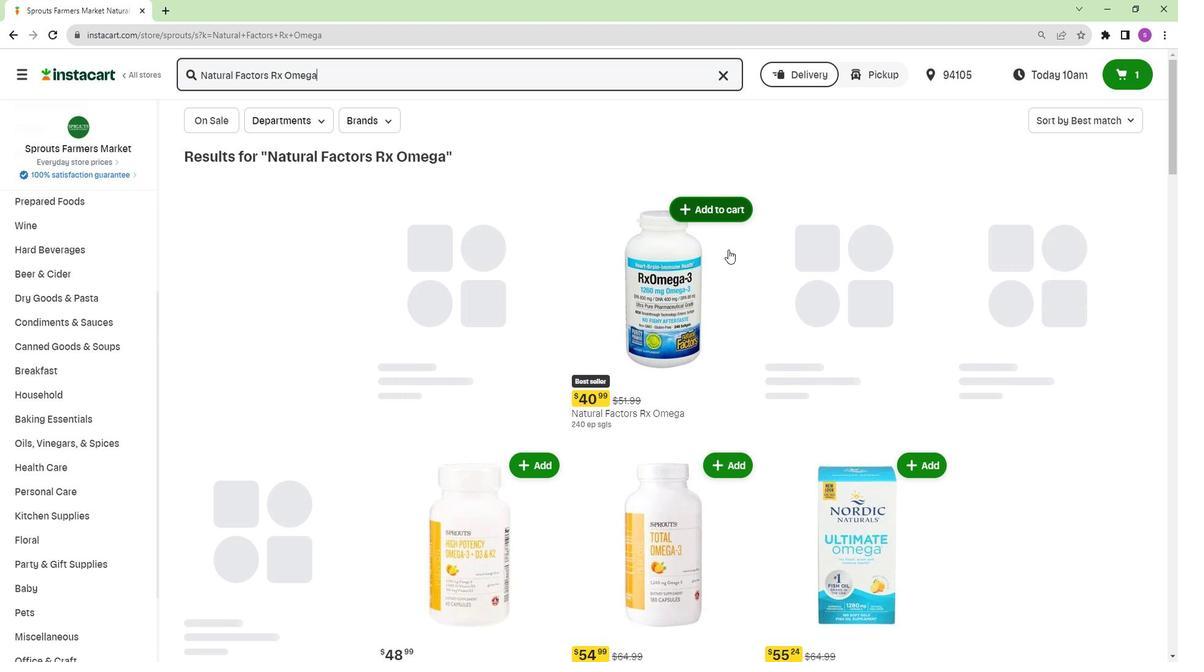 
